 Task: Create a schedule automation trigger every day at 11:00 AM.
Action: Mouse moved to (947, 264)
Screenshot: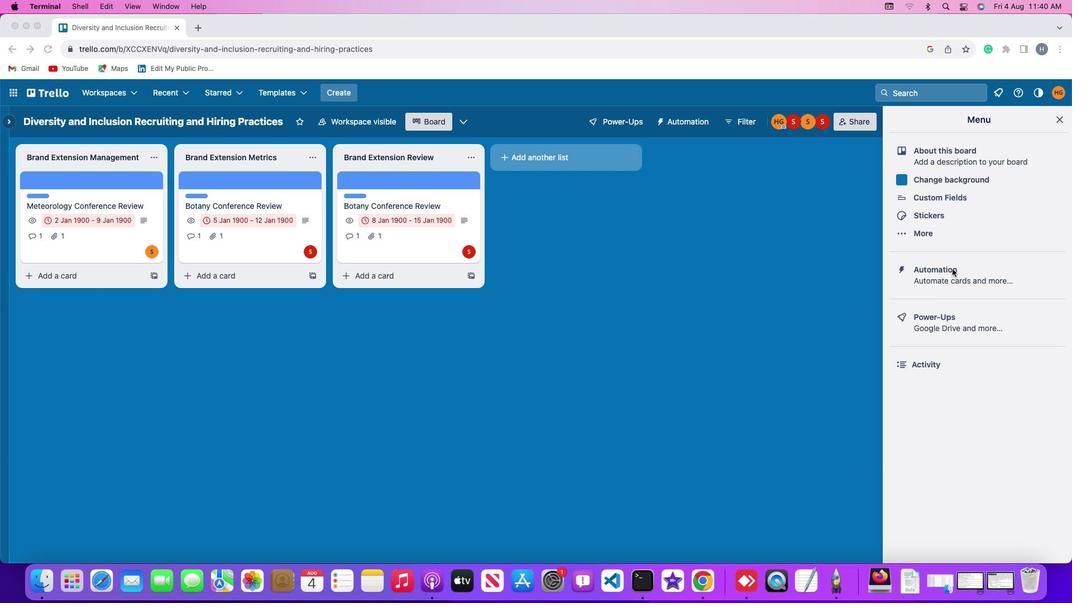 
Action: Mouse pressed left at (947, 264)
Screenshot: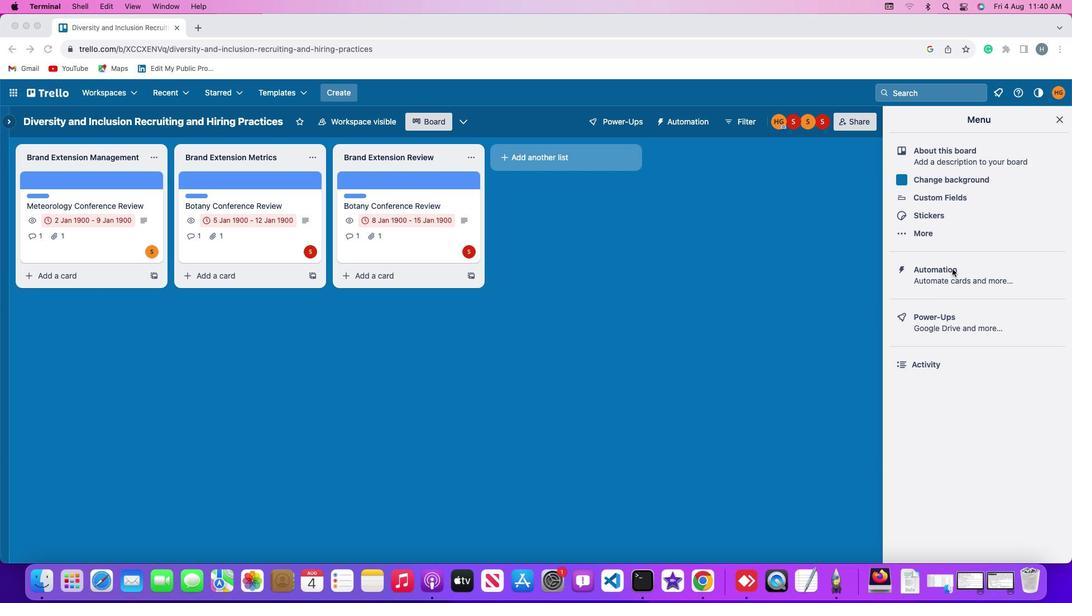 
Action: Mouse moved to (950, 265)
Screenshot: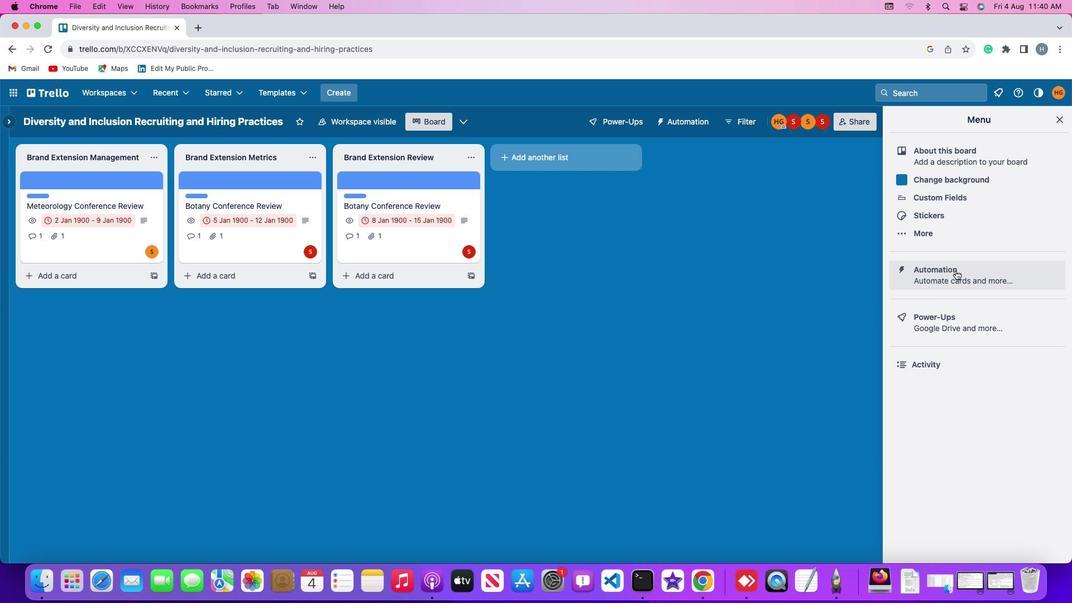 
Action: Mouse pressed left at (950, 265)
Screenshot: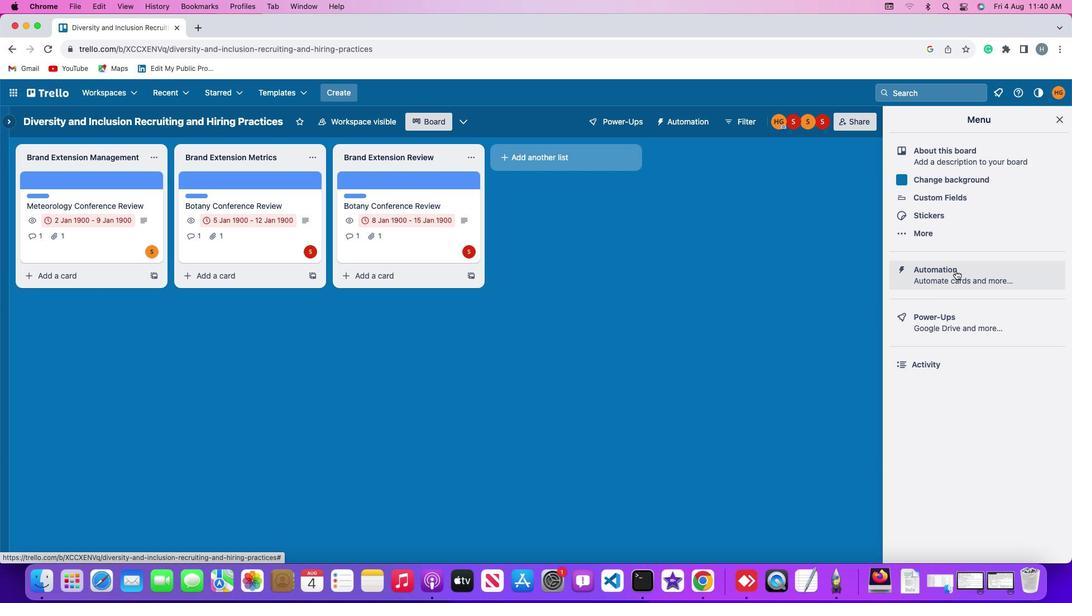 
Action: Mouse moved to (73, 239)
Screenshot: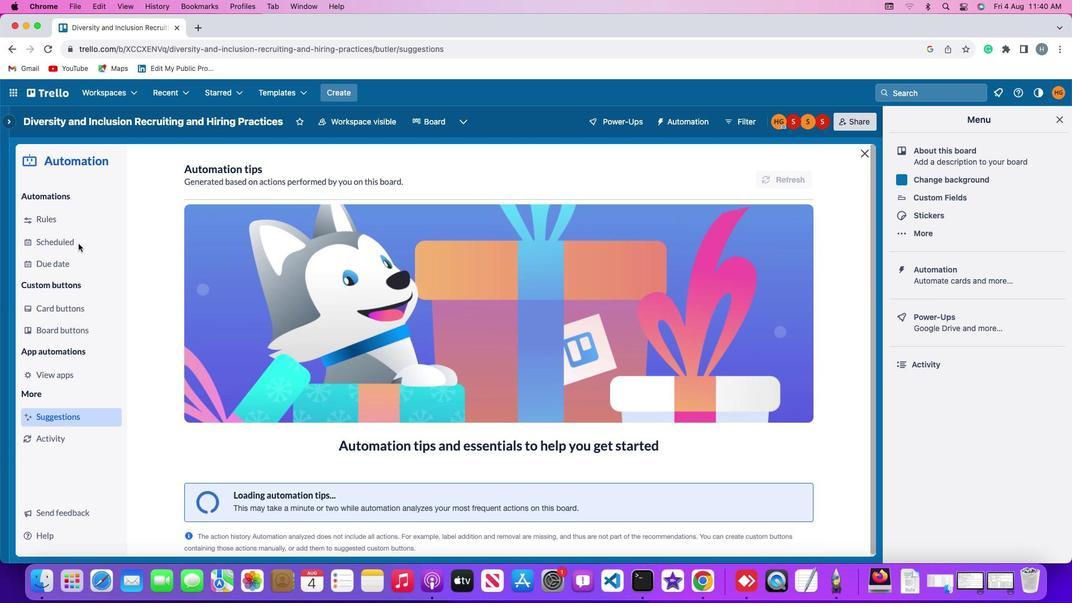 
Action: Mouse pressed left at (73, 239)
Screenshot: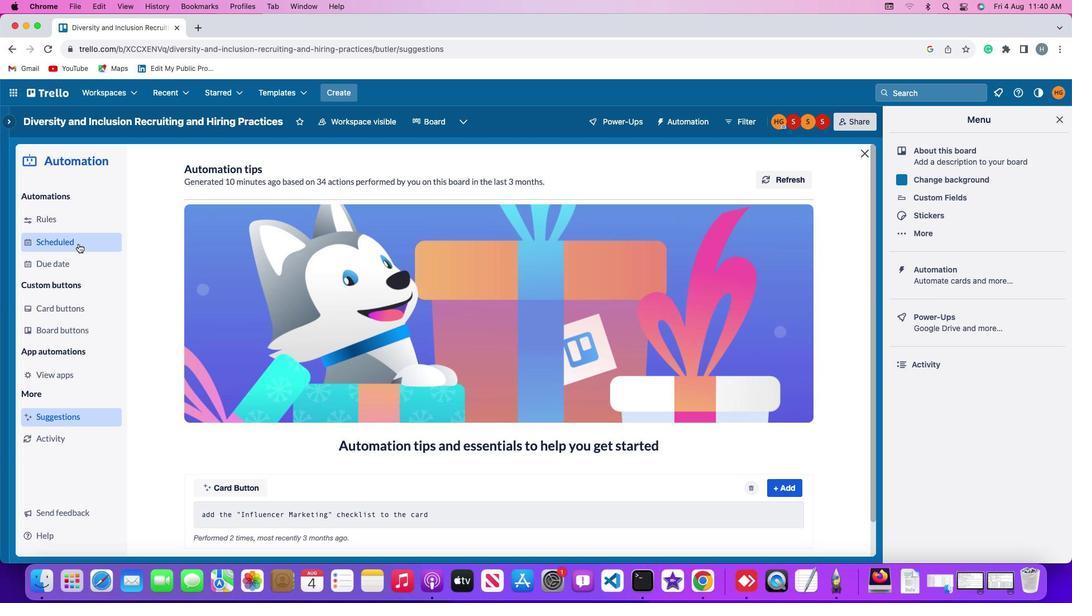 
Action: Mouse moved to (756, 167)
Screenshot: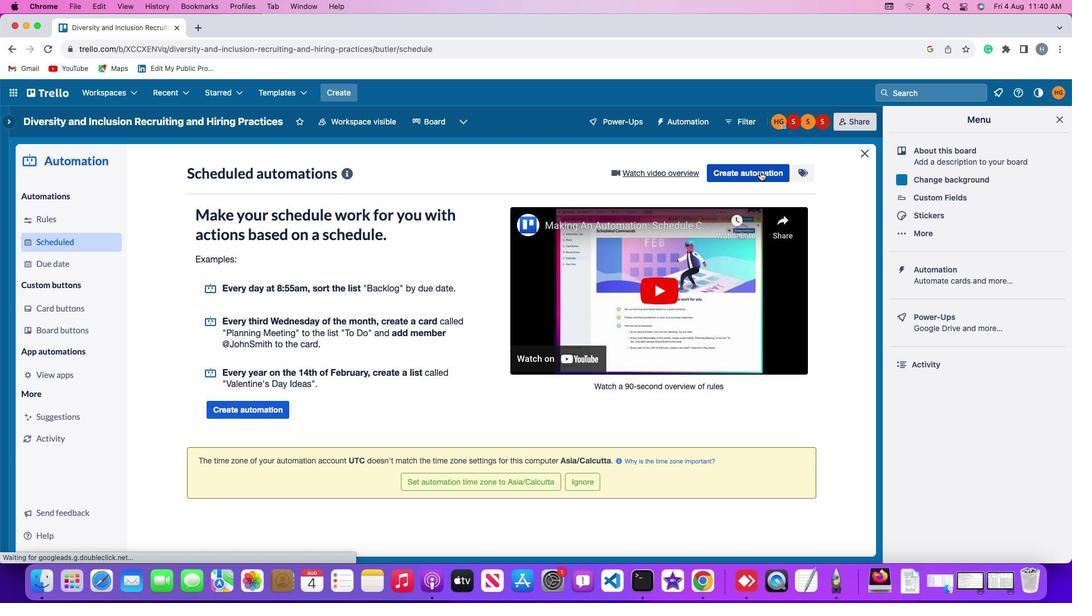 
Action: Mouse pressed left at (756, 167)
Screenshot: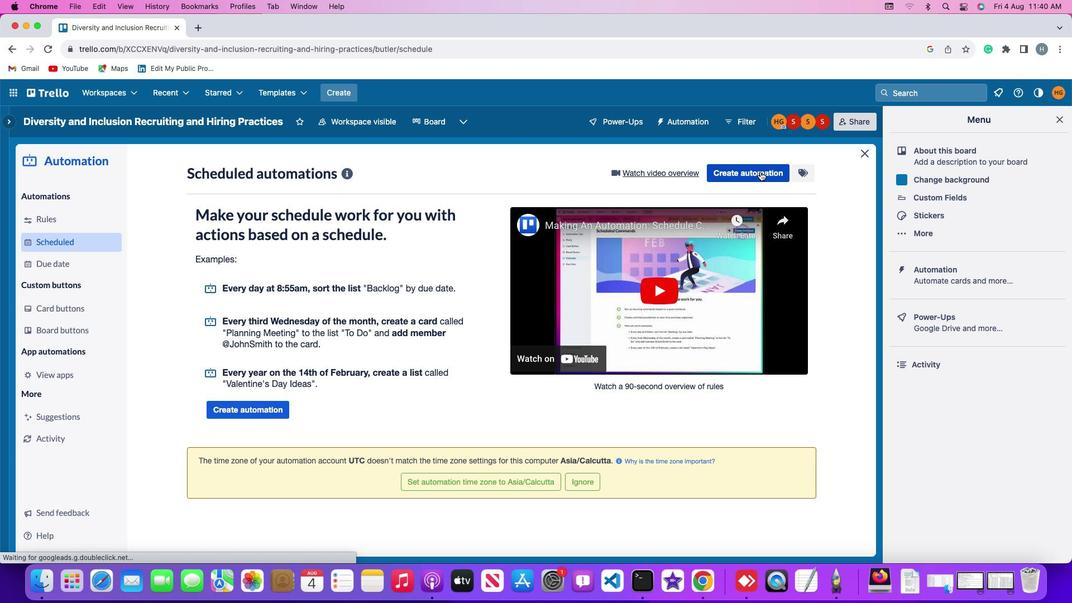 
Action: Mouse moved to (502, 275)
Screenshot: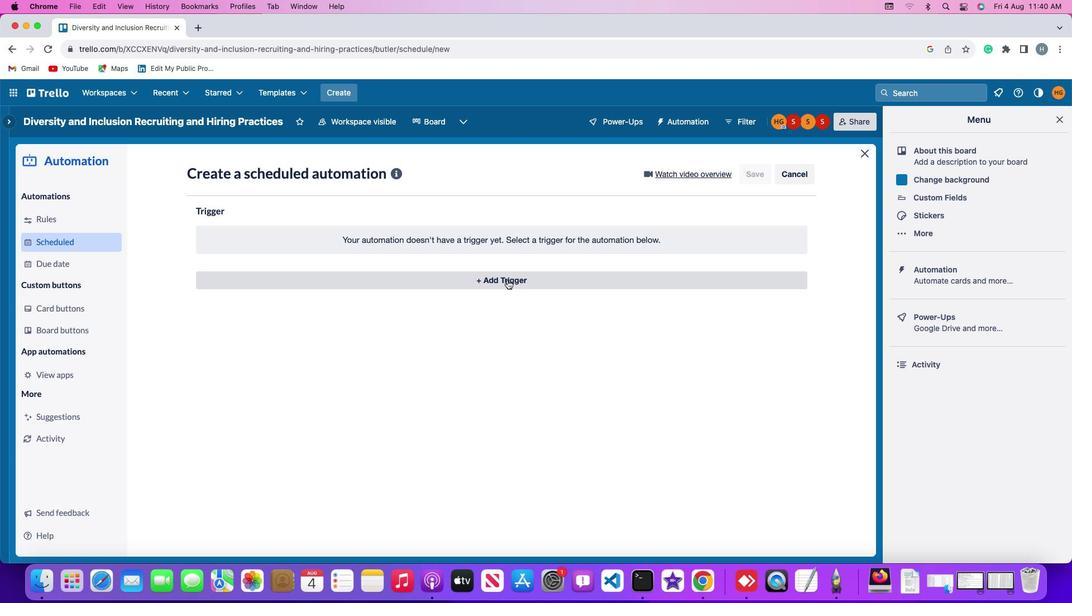 
Action: Mouse pressed left at (502, 275)
Screenshot: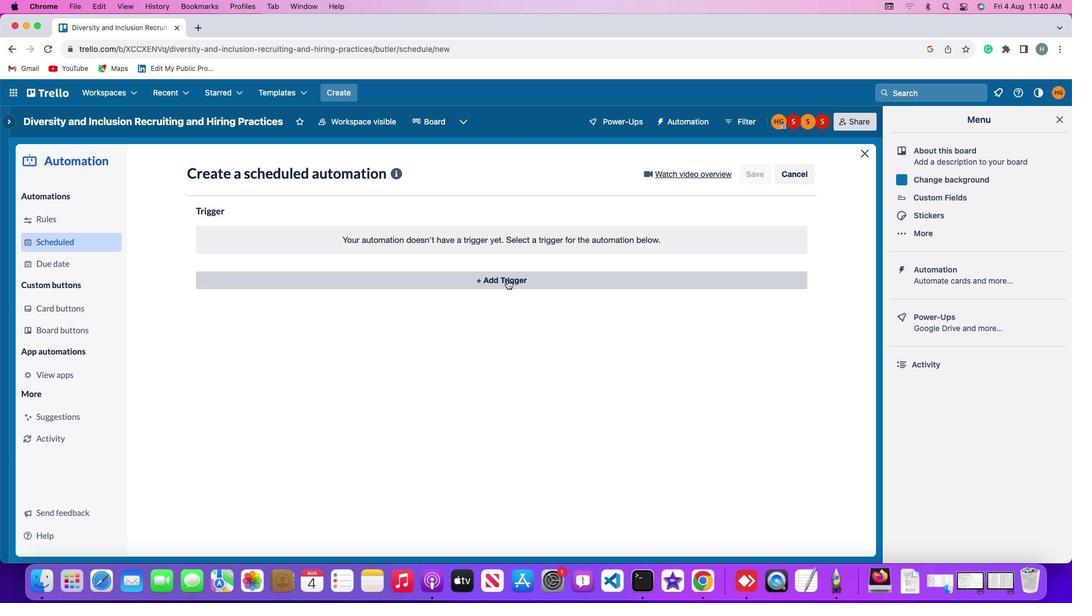 
Action: Mouse moved to (233, 317)
Screenshot: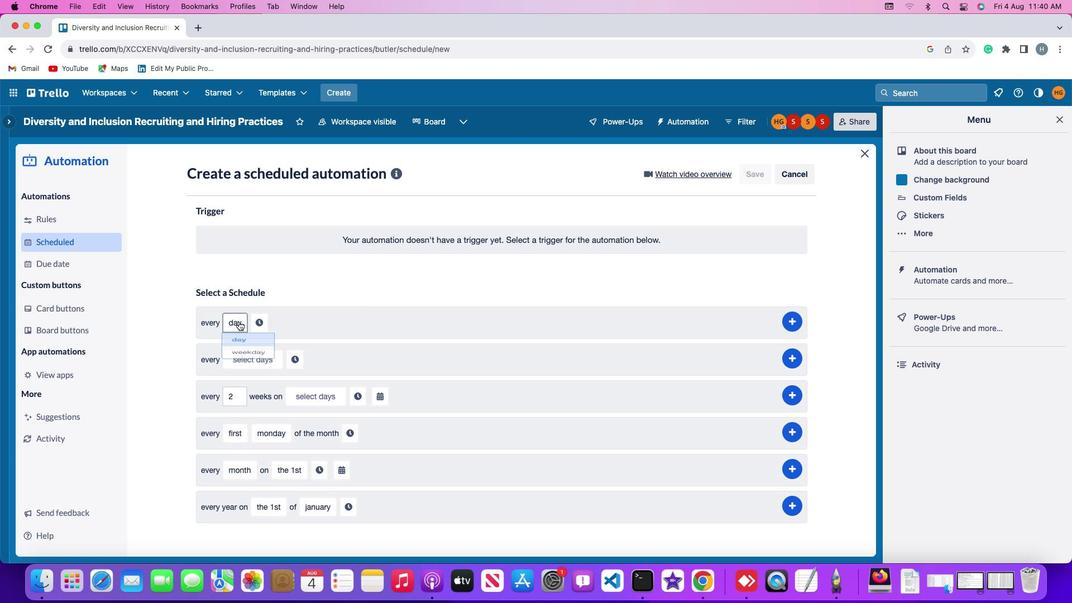
Action: Mouse pressed left at (233, 317)
Screenshot: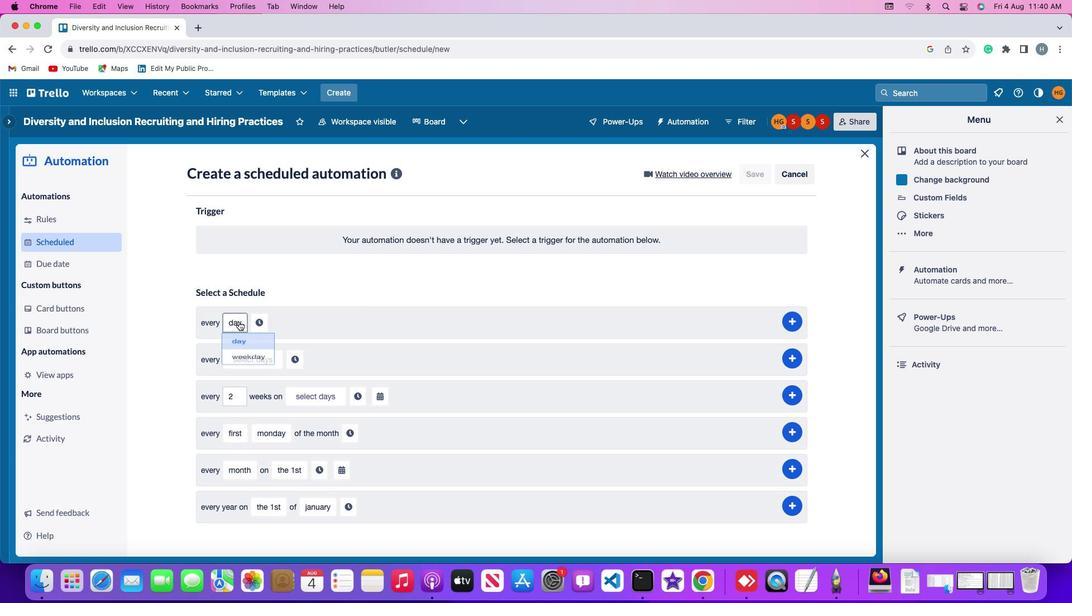 
Action: Mouse moved to (239, 334)
Screenshot: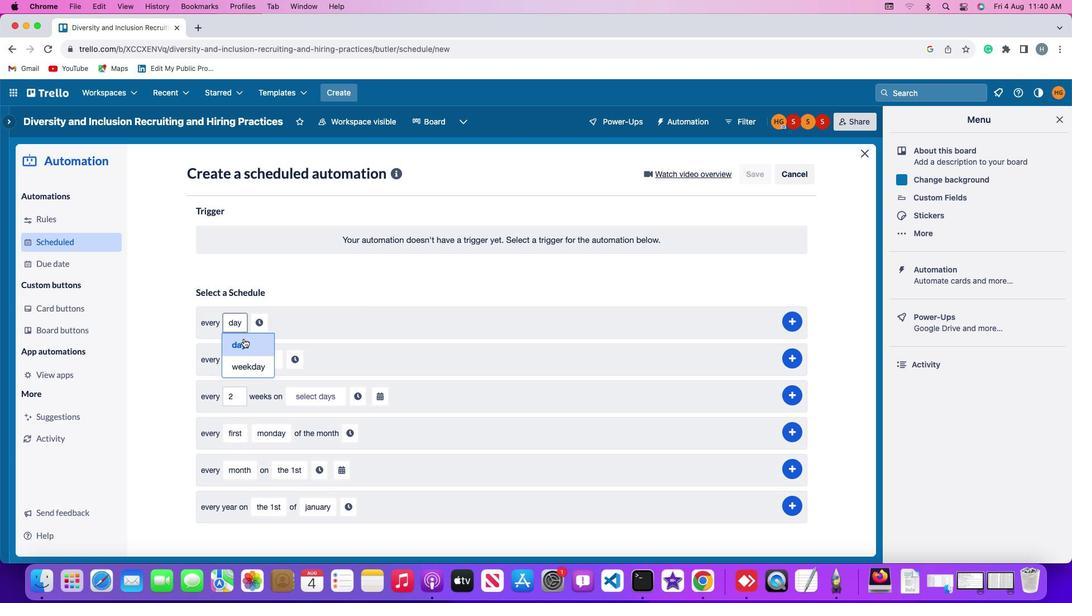 
Action: Mouse pressed left at (239, 334)
Screenshot: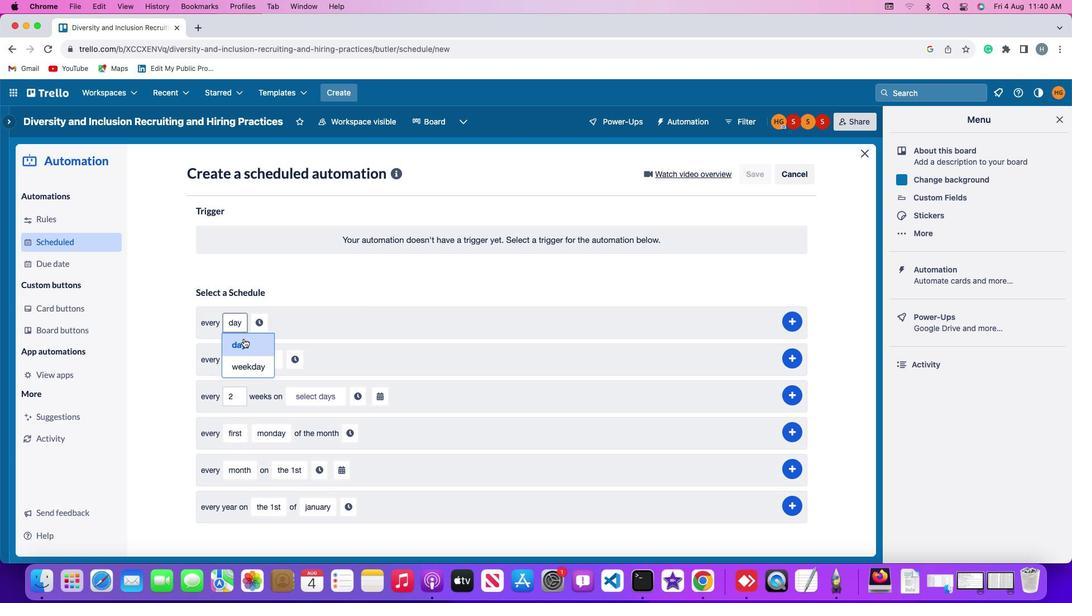 
Action: Mouse moved to (255, 315)
Screenshot: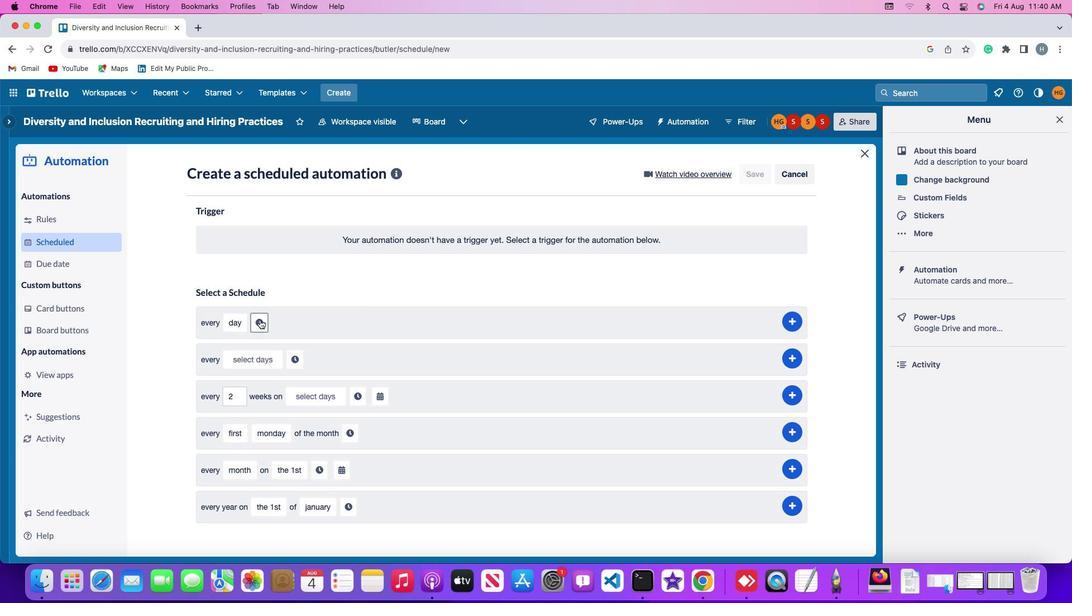 
Action: Mouse pressed left at (255, 315)
Screenshot: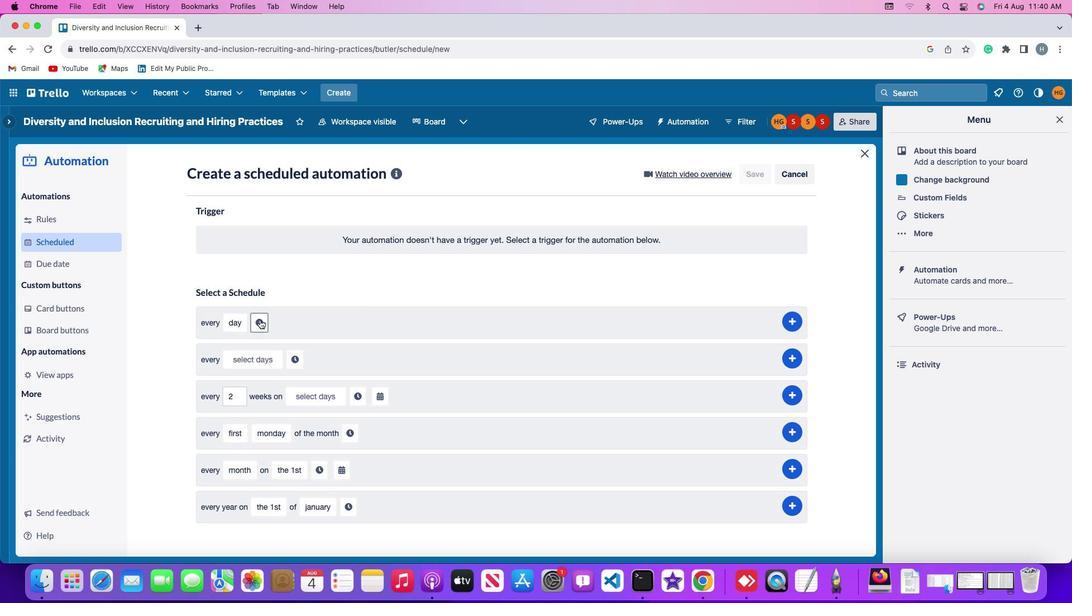 
Action: Mouse moved to (307, 321)
Screenshot: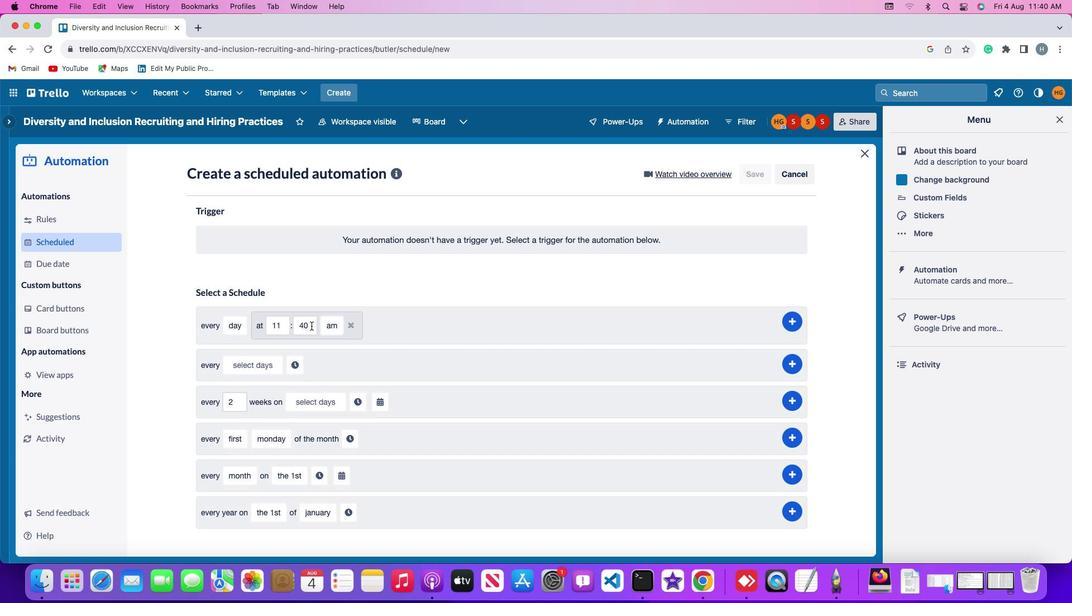 
Action: Mouse pressed left at (307, 321)
Screenshot: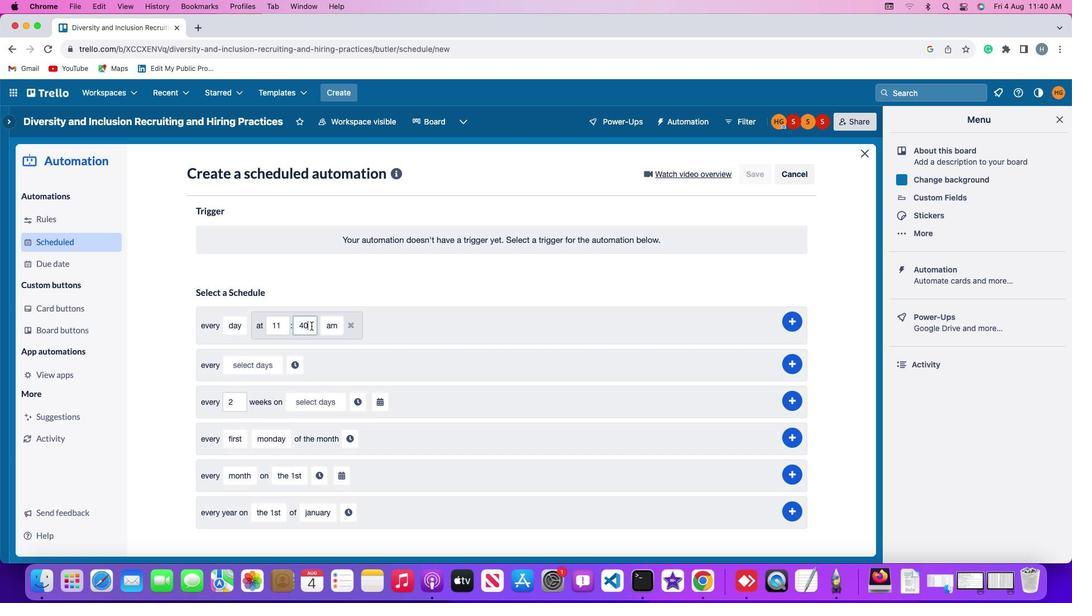 
Action: Key pressed Key.backspaceKey.backspace'0''0'
Screenshot: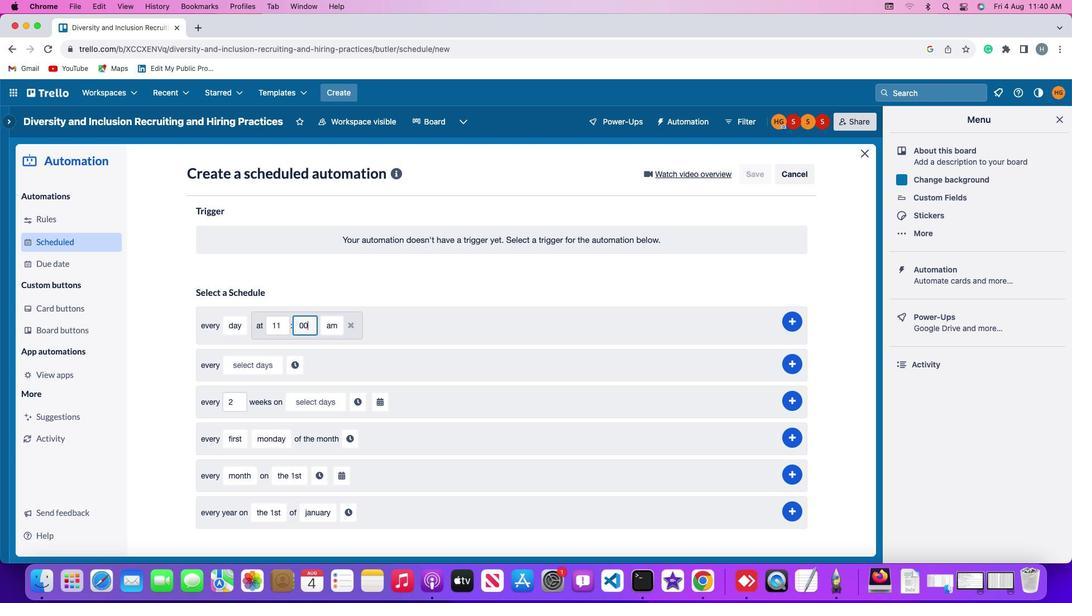 
Action: Mouse moved to (324, 321)
Screenshot: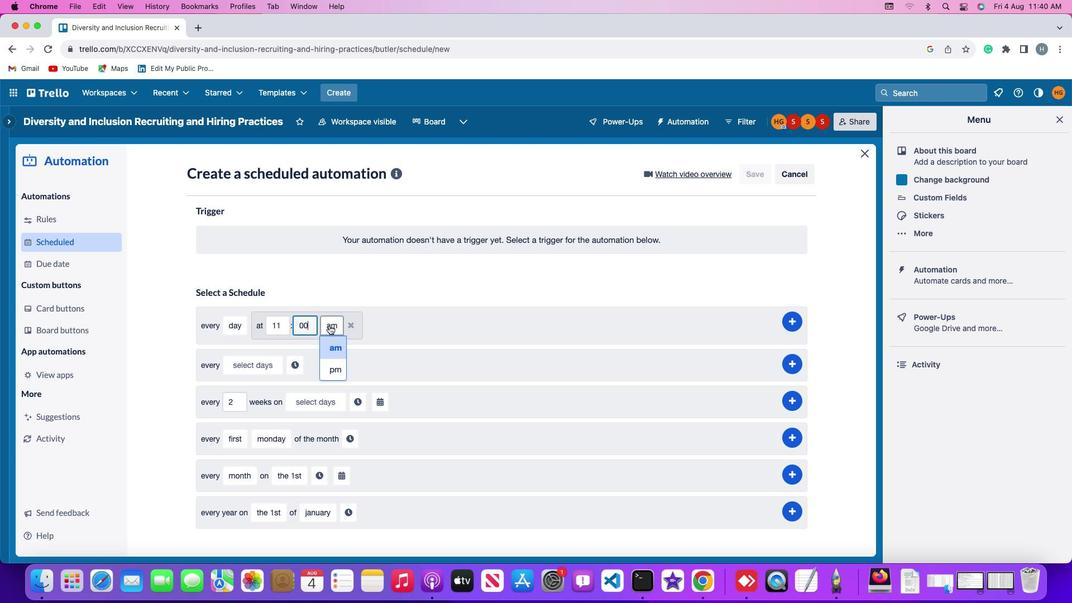 
Action: Mouse pressed left at (324, 321)
Screenshot: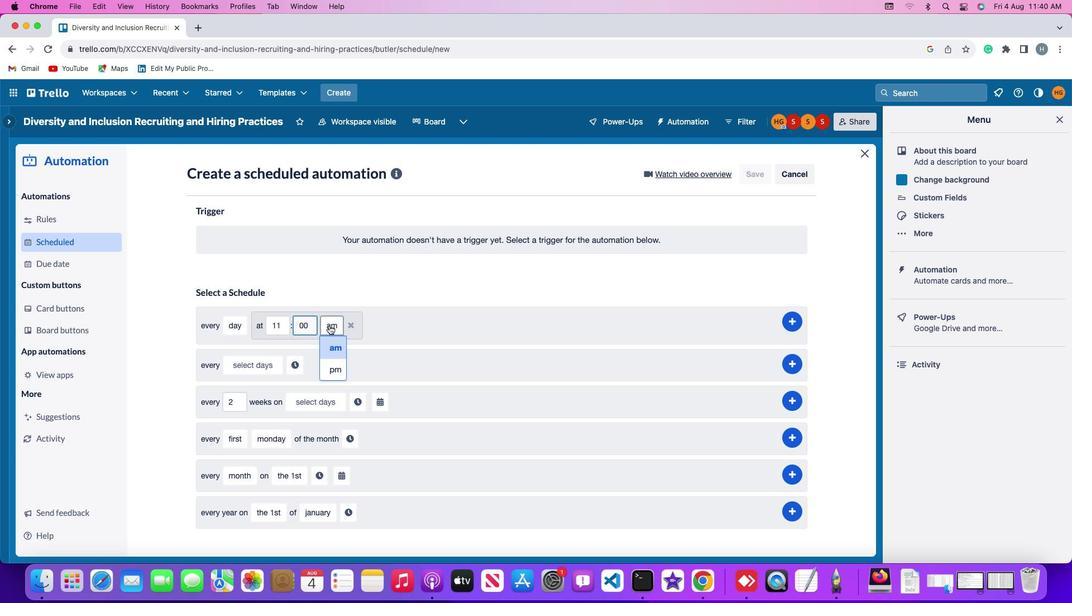 
Action: Mouse moved to (330, 339)
Screenshot: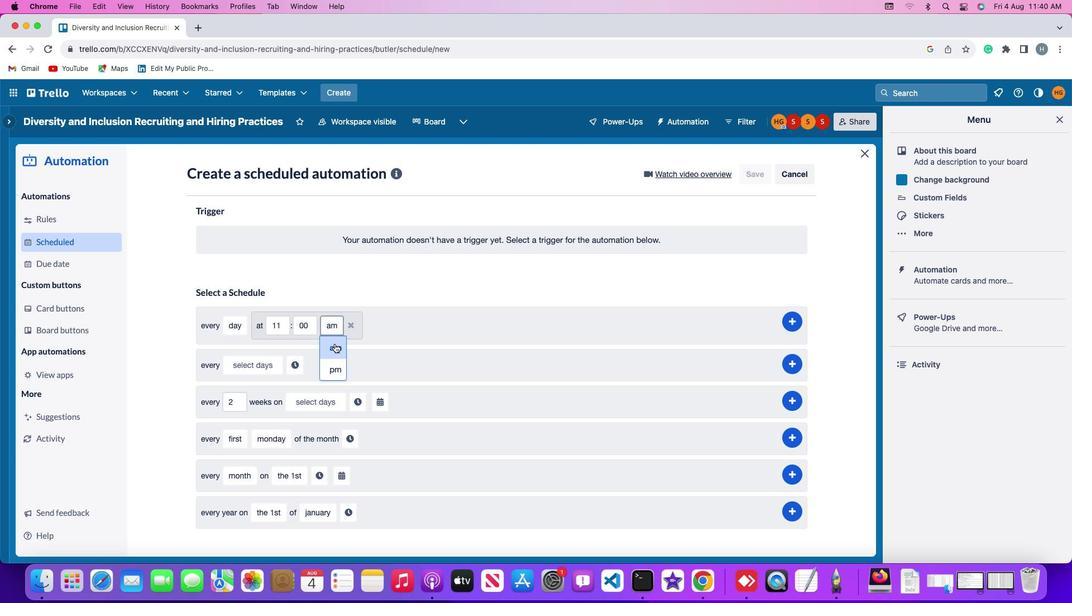 
Action: Mouse pressed left at (330, 339)
Screenshot: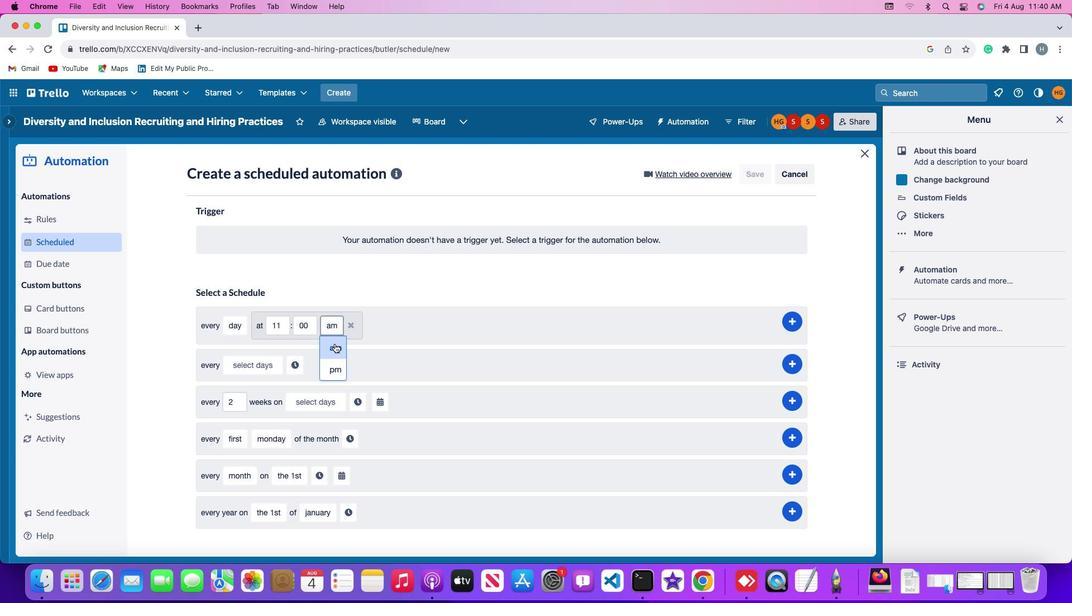
Action: Mouse moved to (790, 314)
Screenshot: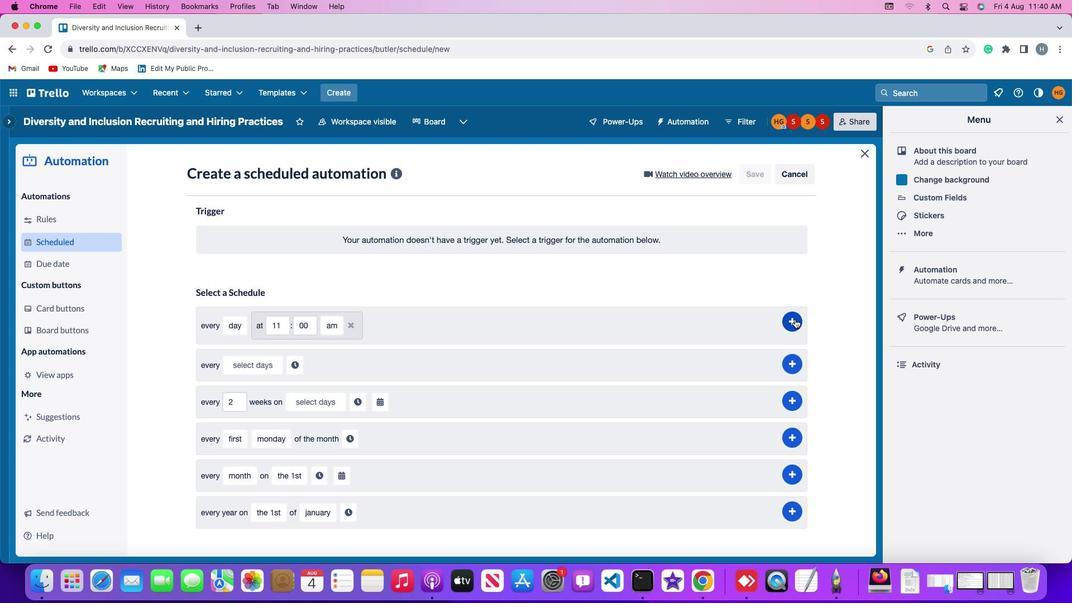 
Action: Mouse pressed left at (790, 314)
Screenshot: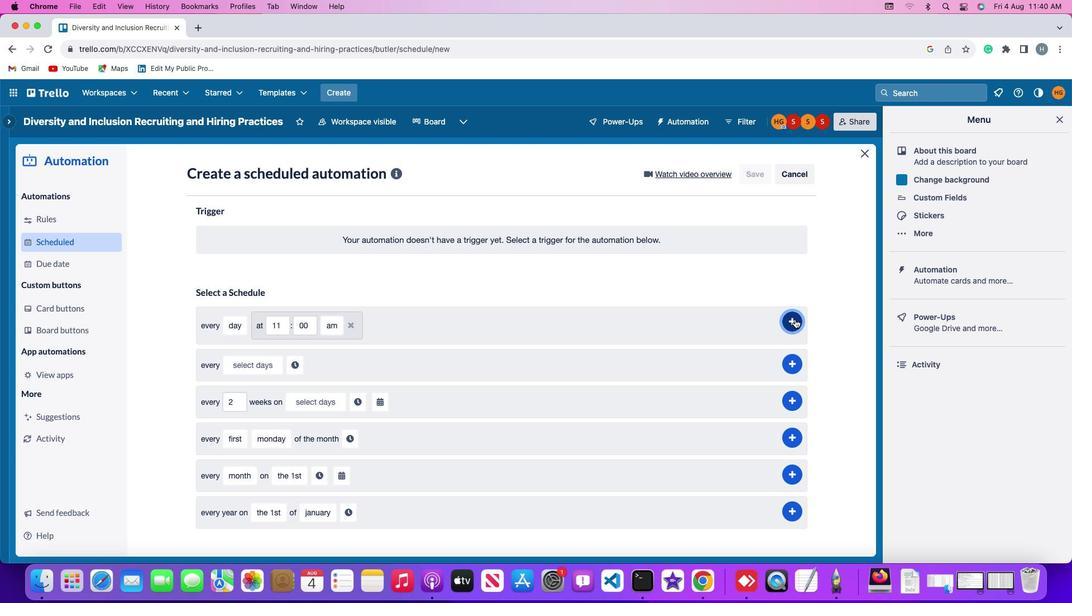 
Action: Mouse moved to (725, 297)
Screenshot: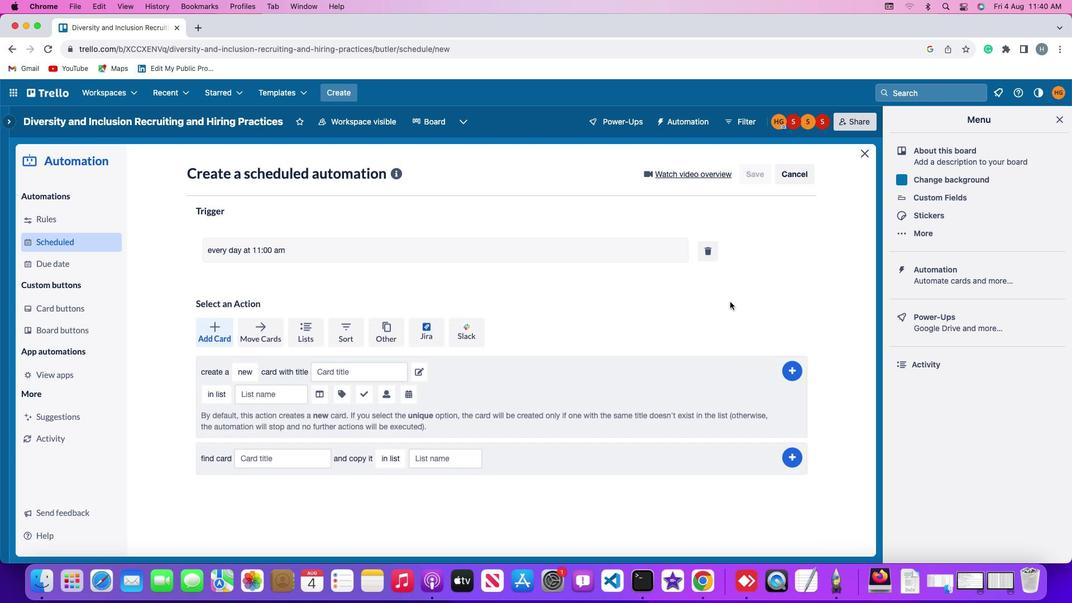 
